 Task: Create a due date automation trigger when advanced on, 2 working days before a card is due add content without an empty description at 11:00 AM.
Action: Mouse moved to (937, 276)
Screenshot: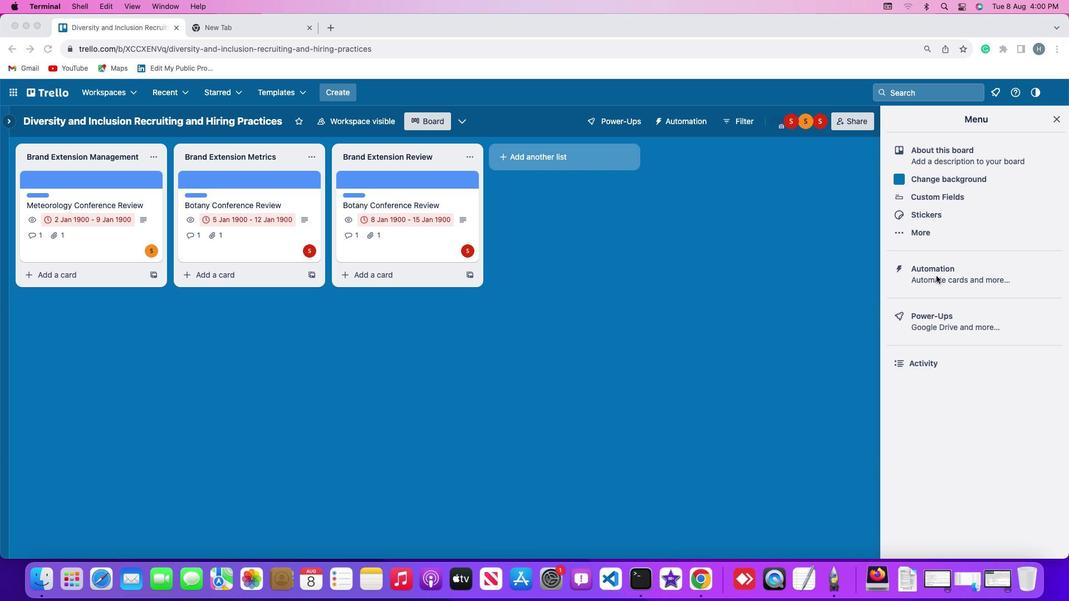 
Action: Mouse pressed left at (937, 276)
Screenshot: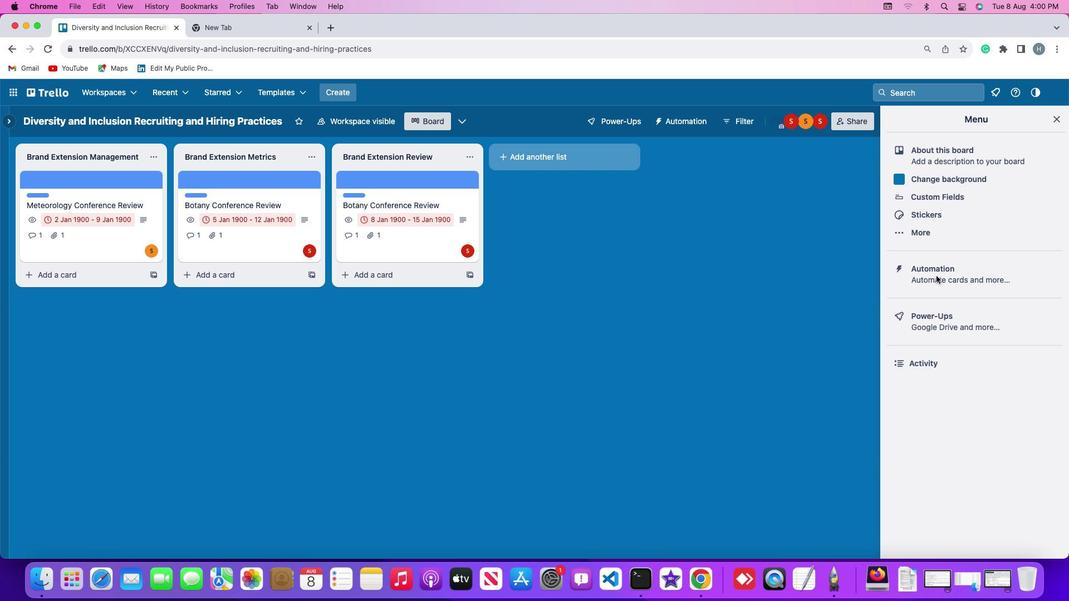 
Action: Mouse pressed left at (937, 276)
Screenshot: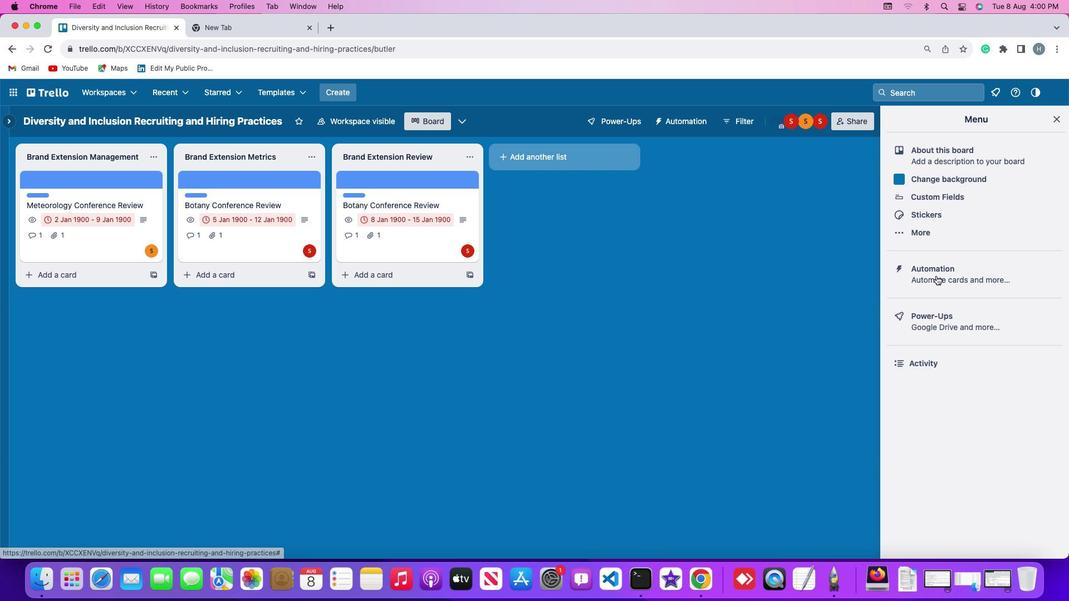 
Action: Mouse moved to (72, 263)
Screenshot: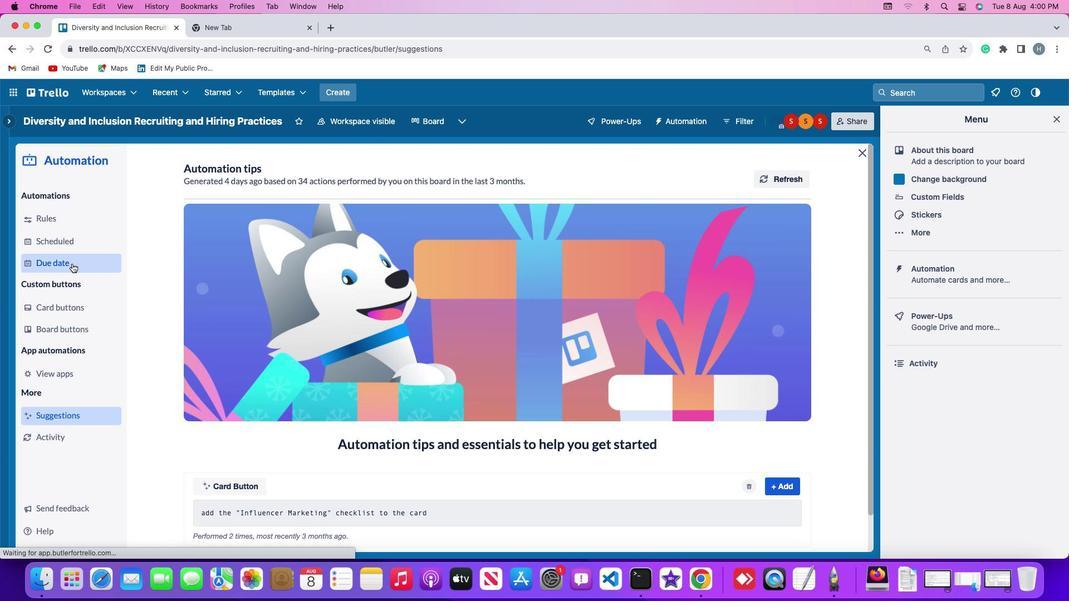 
Action: Mouse pressed left at (72, 263)
Screenshot: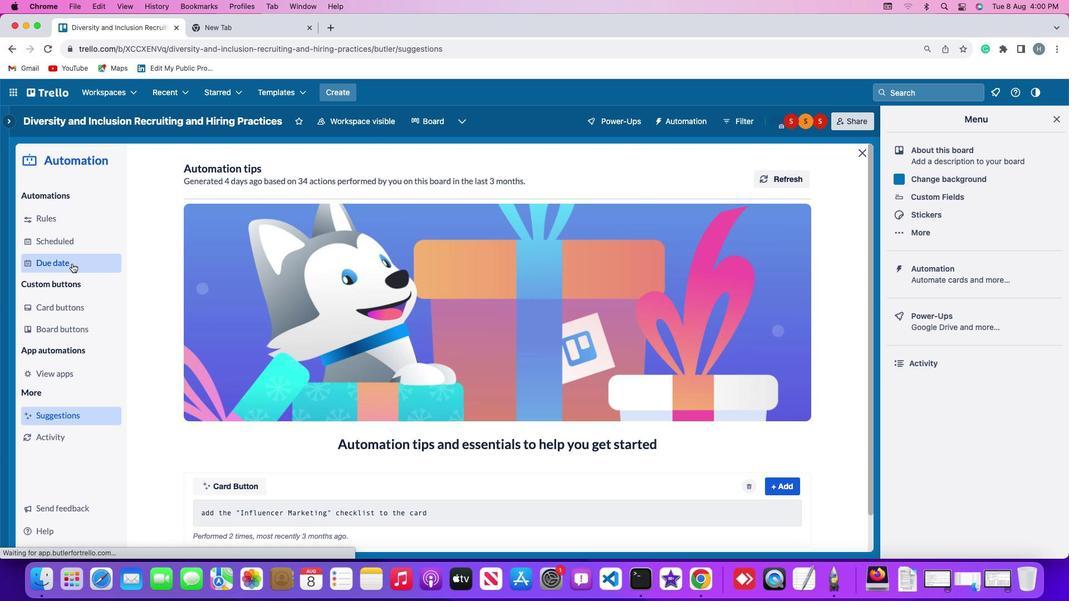 
Action: Mouse moved to (742, 169)
Screenshot: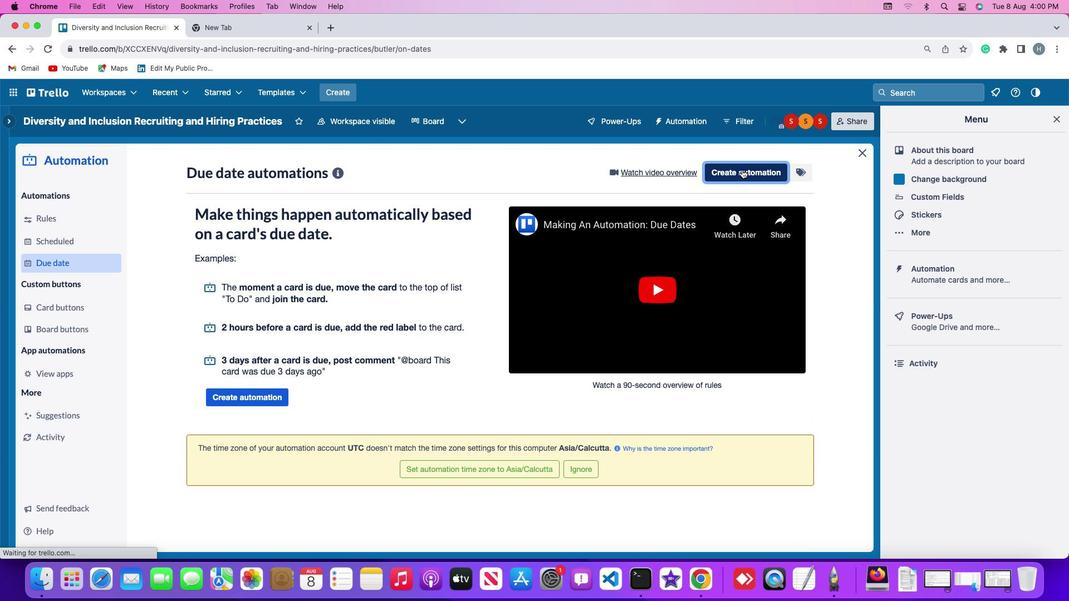 
Action: Mouse pressed left at (742, 169)
Screenshot: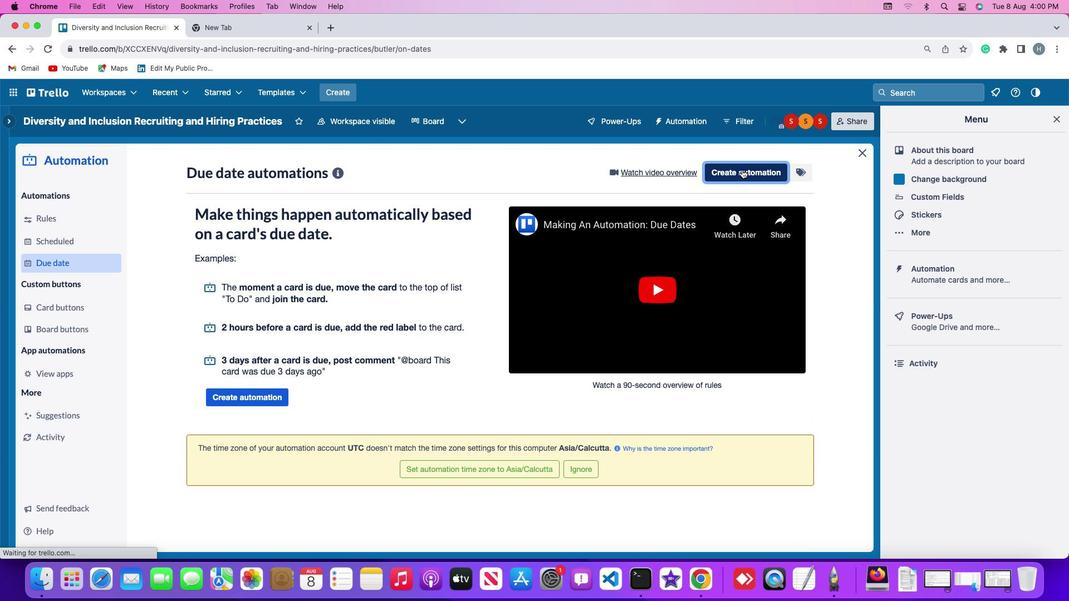 
Action: Mouse moved to (298, 278)
Screenshot: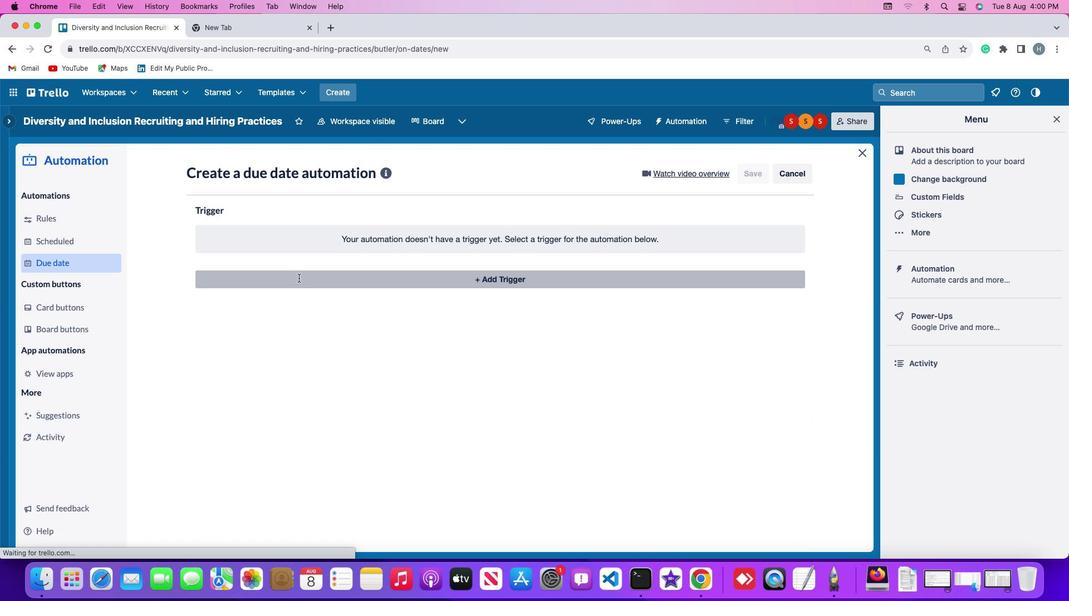 
Action: Mouse pressed left at (298, 278)
Screenshot: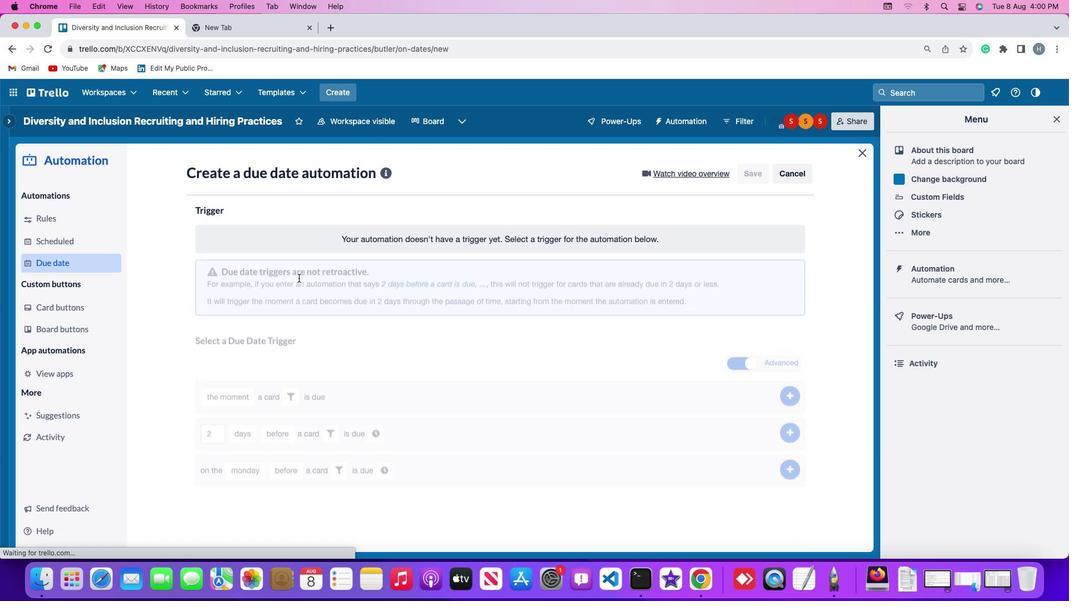 
Action: Mouse moved to (213, 442)
Screenshot: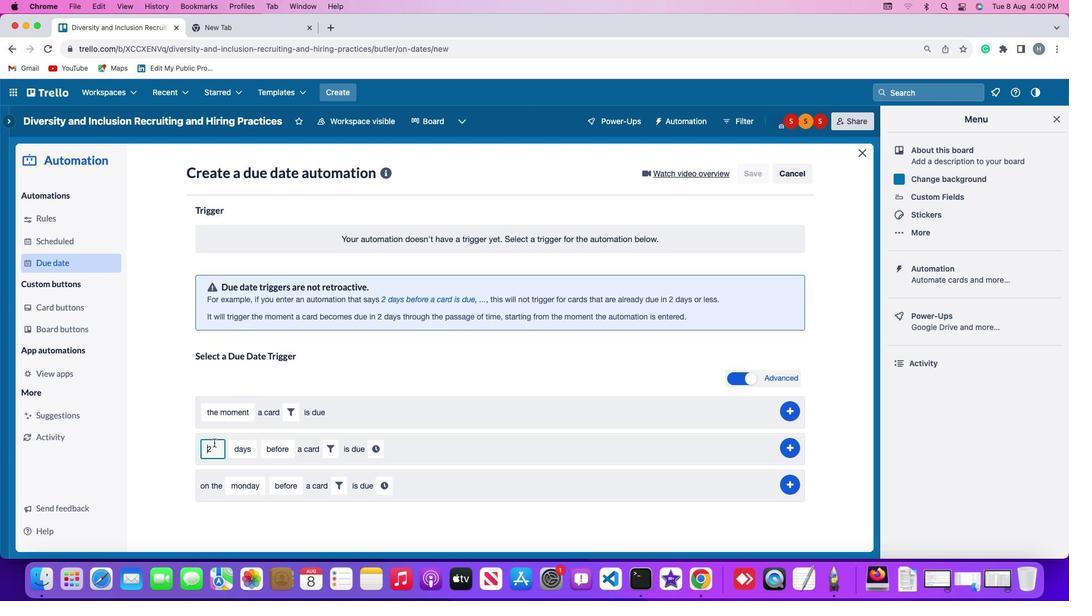 
Action: Mouse pressed left at (213, 442)
Screenshot: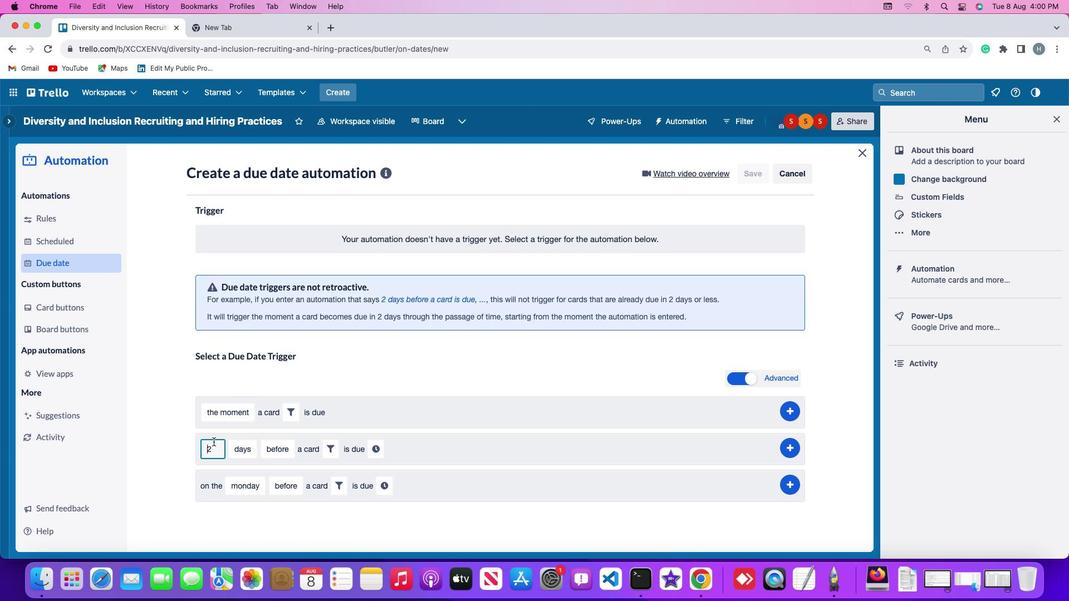 
Action: Mouse moved to (213, 441)
Screenshot: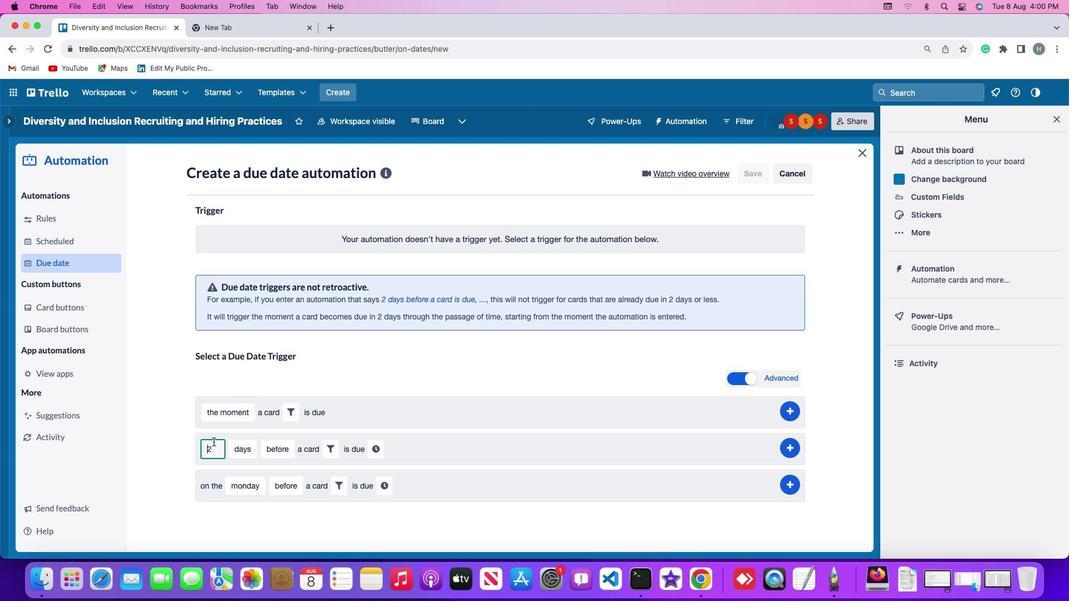 
Action: Key pressed Key.rightKey.backspace'2'
Screenshot: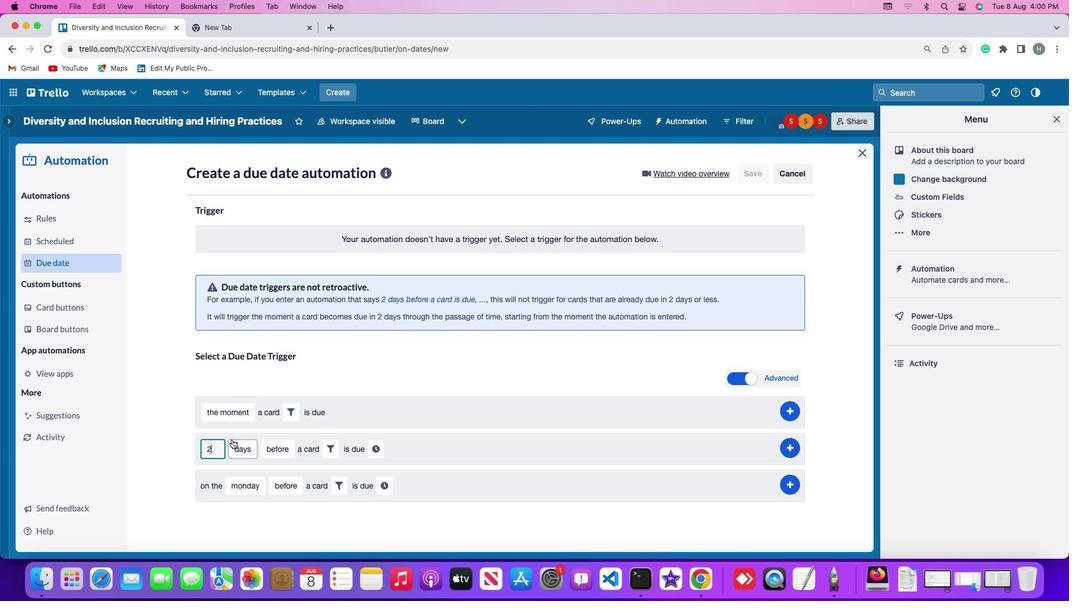 
Action: Mouse moved to (235, 439)
Screenshot: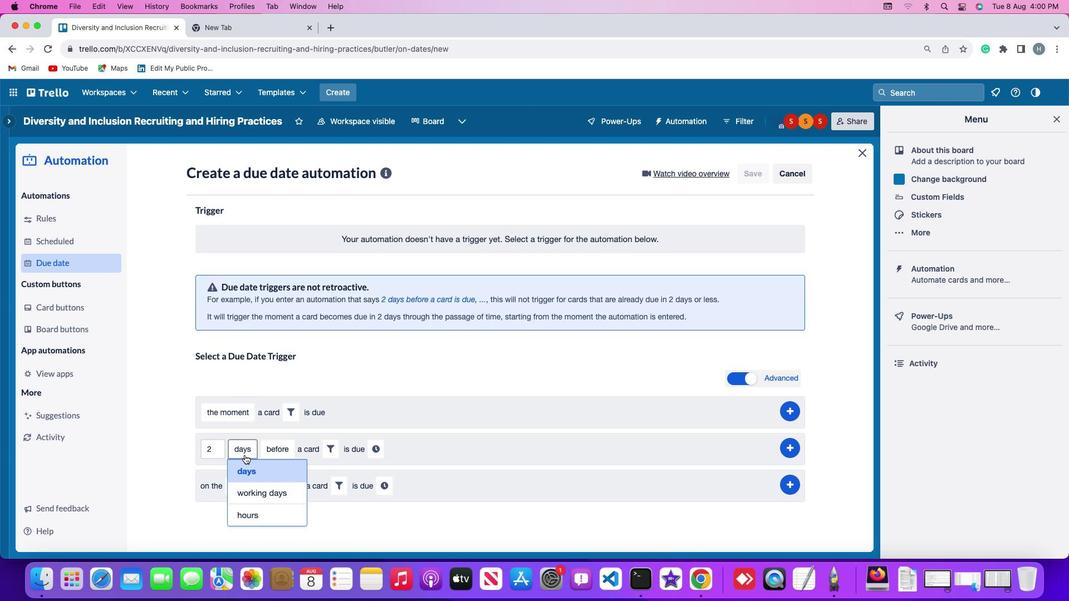 
Action: Mouse pressed left at (235, 439)
Screenshot: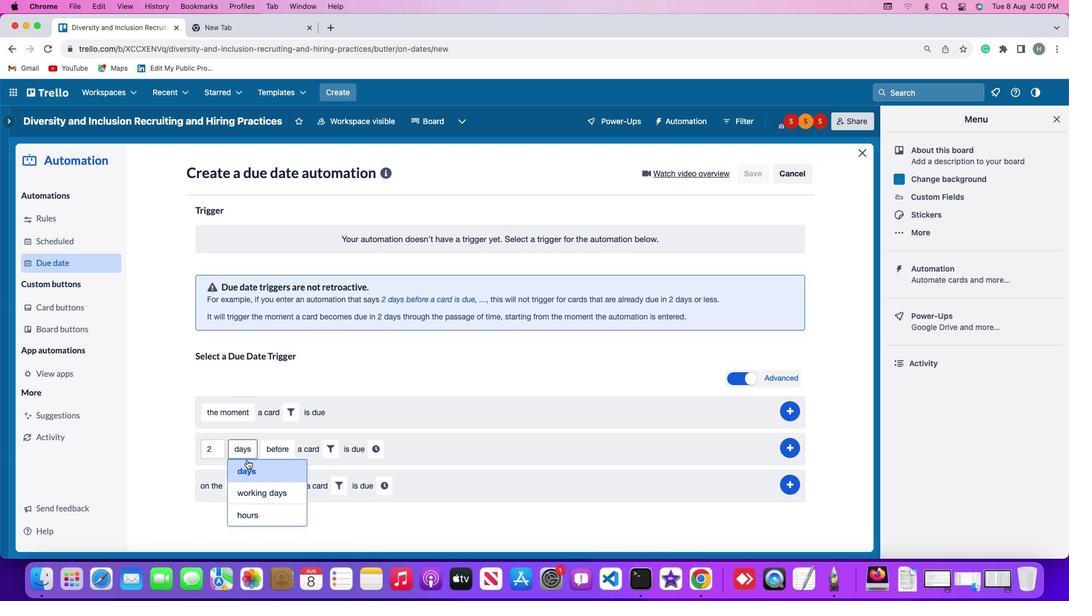 
Action: Mouse moved to (254, 493)
Screenshot: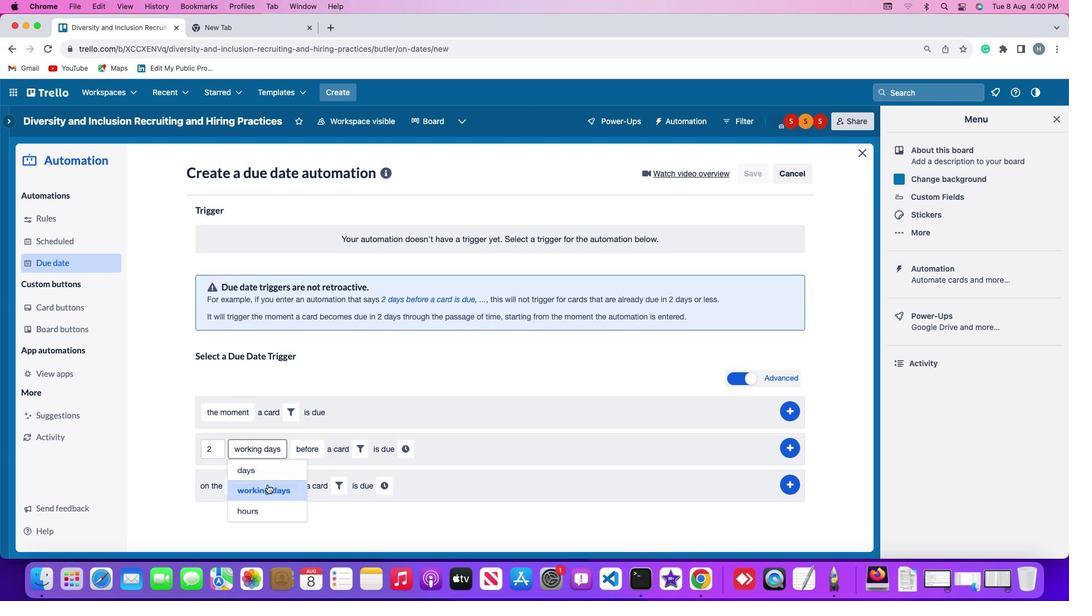 
Action: Mouse pressed left at (254, 493)
Screenshot: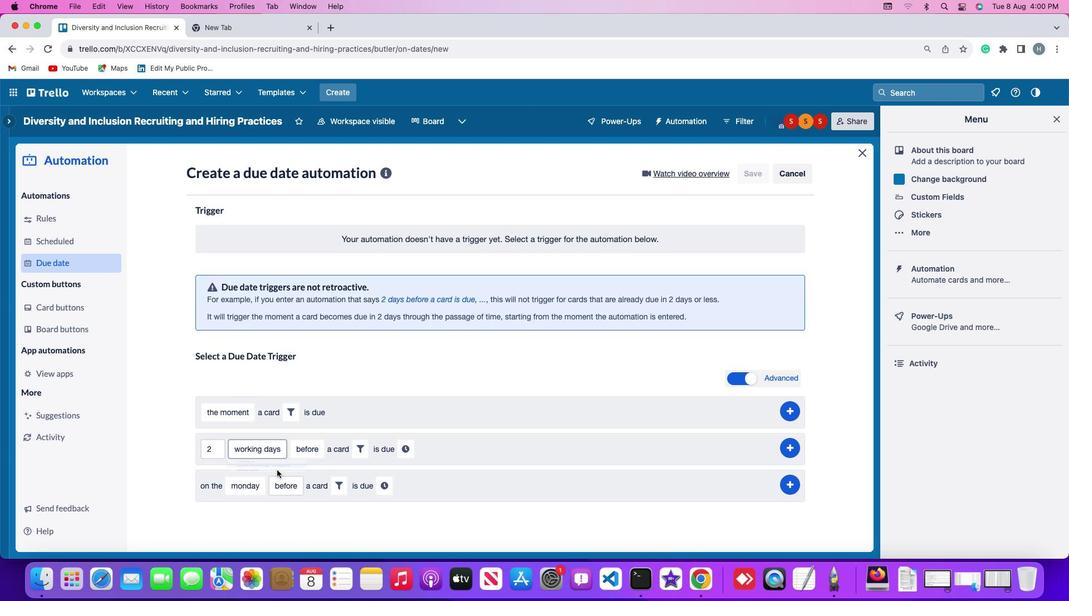 
Action: Mouse moved to (306, 449)
Screenshot: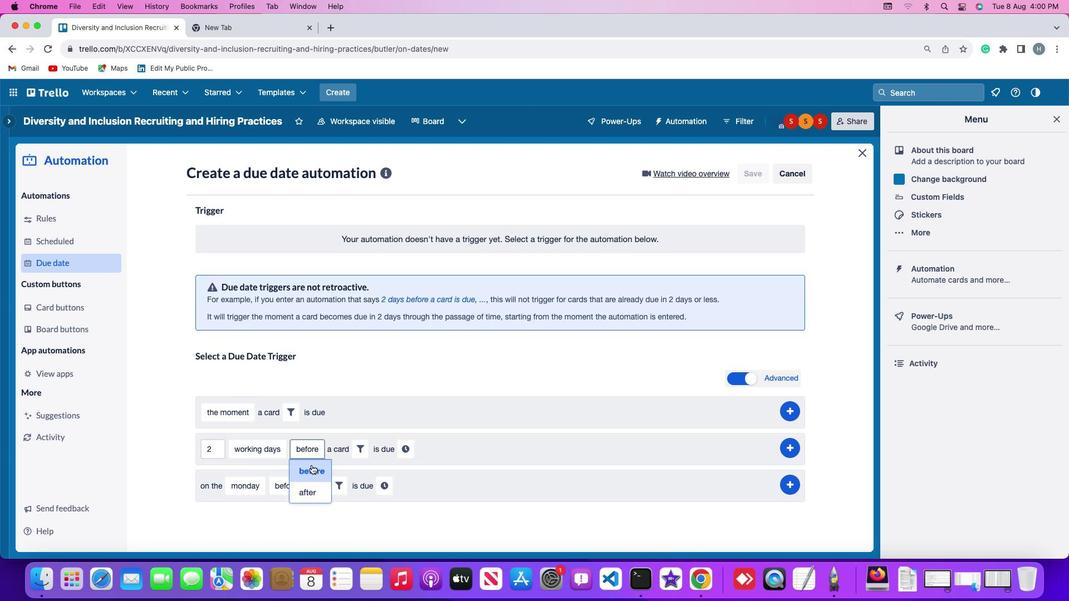
Action: Mouse pressed left at (306, 449)
Screenshot: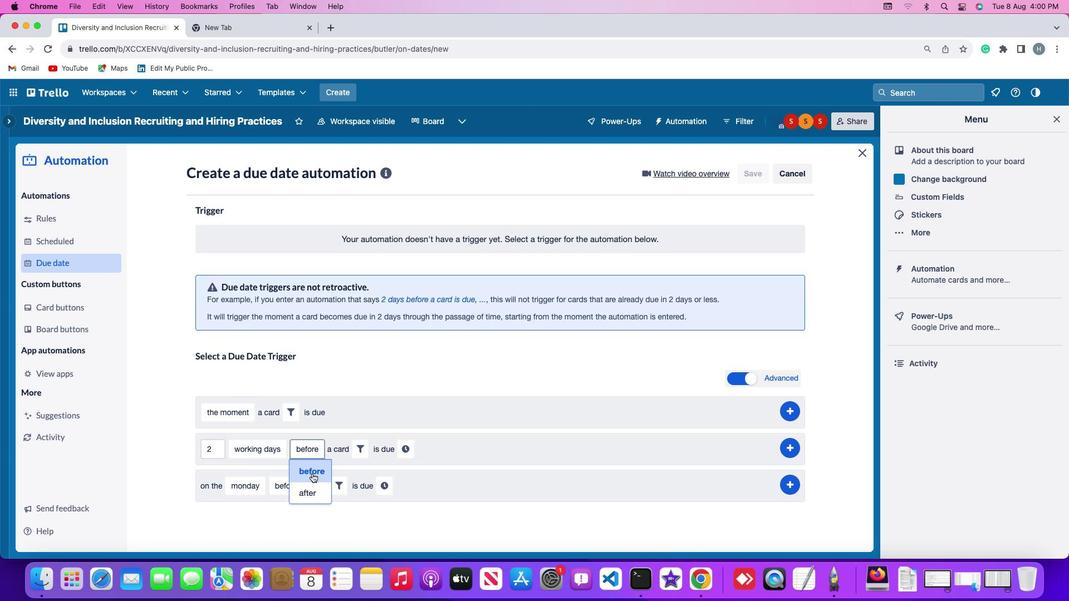 
Action: Mouse moved to (313, 476)
Screenshot: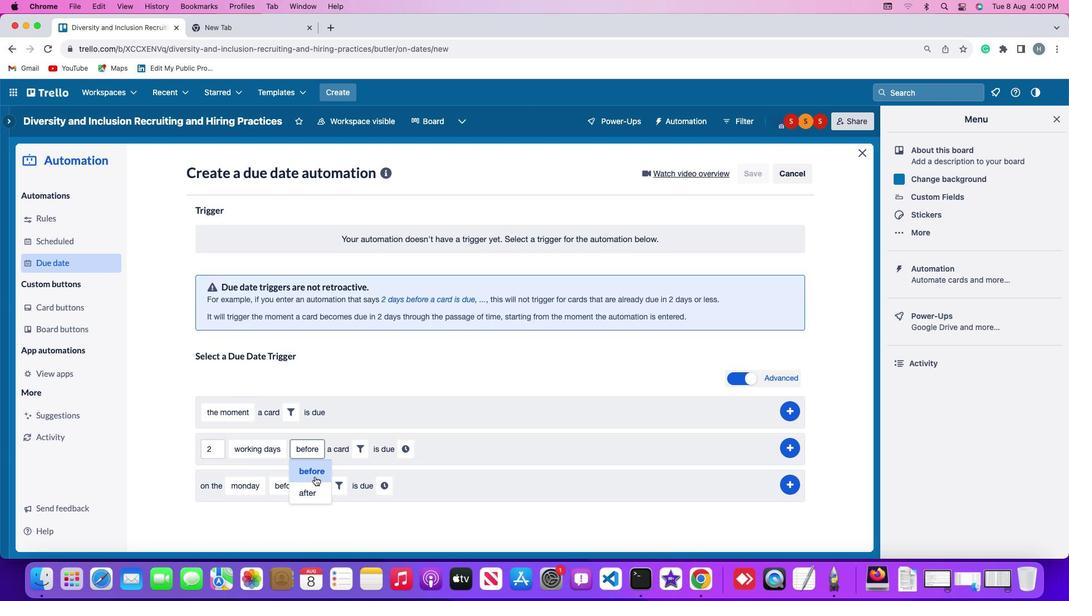
Action: Mouse pressed left at (313, 476)
Screenshot: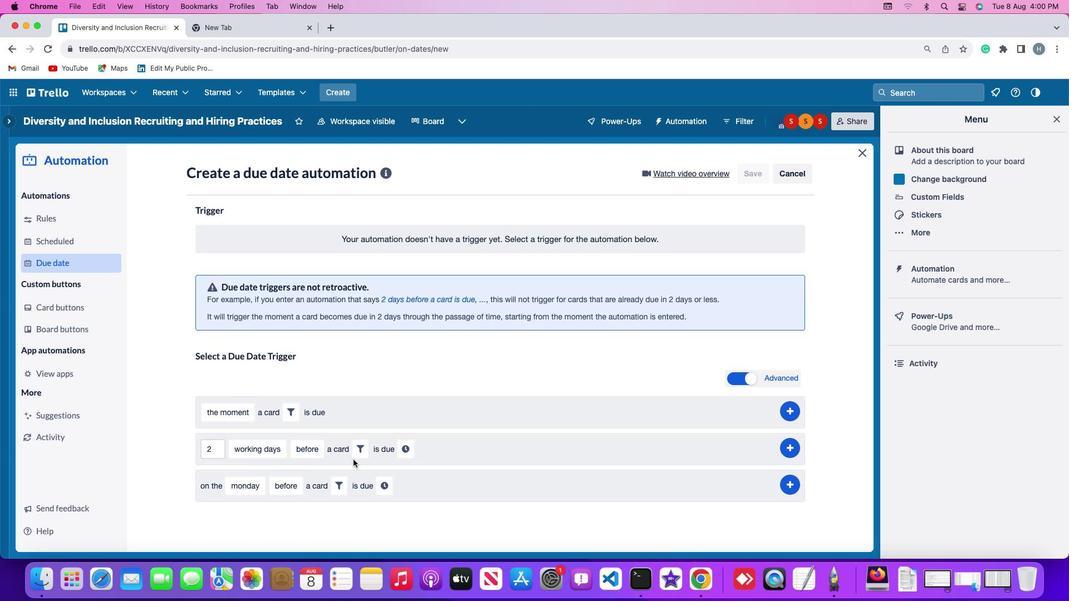 
Action: Mouse moved to (361, 453)
Screenshot: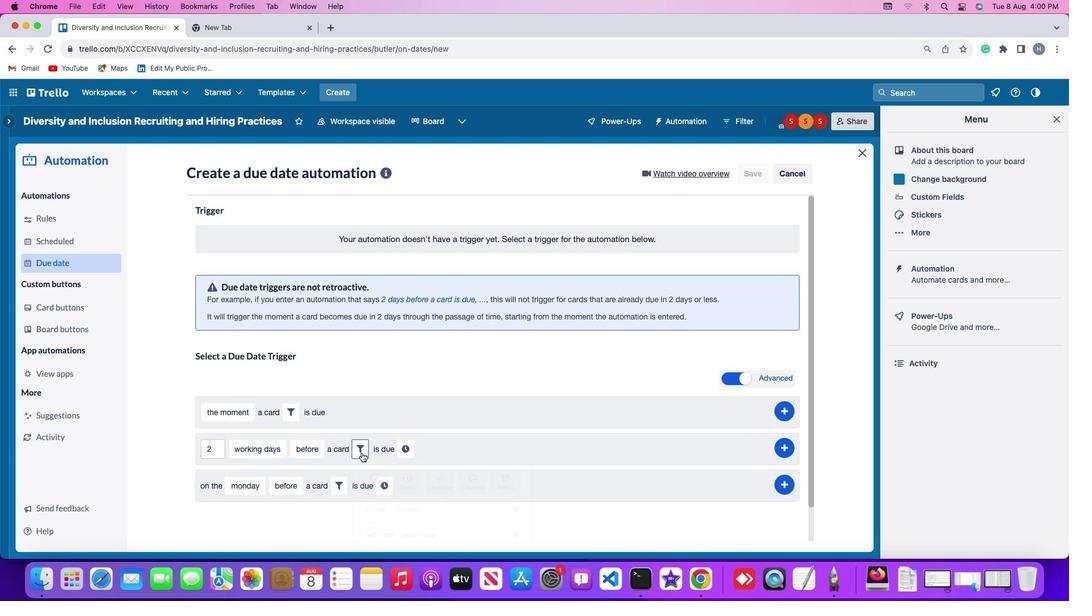 
Action: Mouse pressed left at (361, 453)
Screenshot: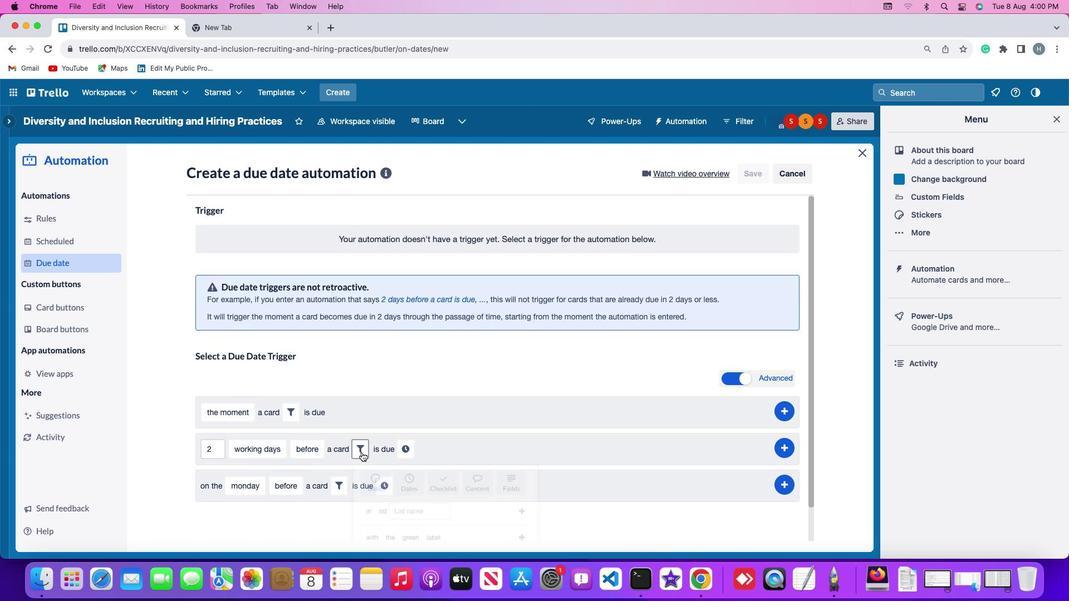 
Action: Mouse moved to (500, 482)
Screenshot: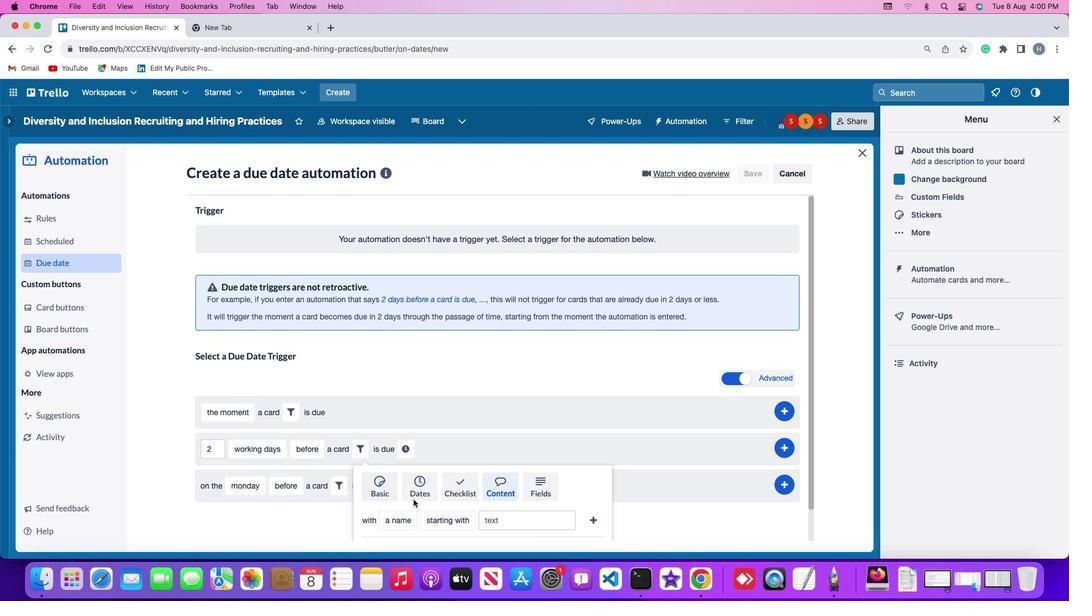
Action: Mouse pressed left at (500, 482)
Screenshot: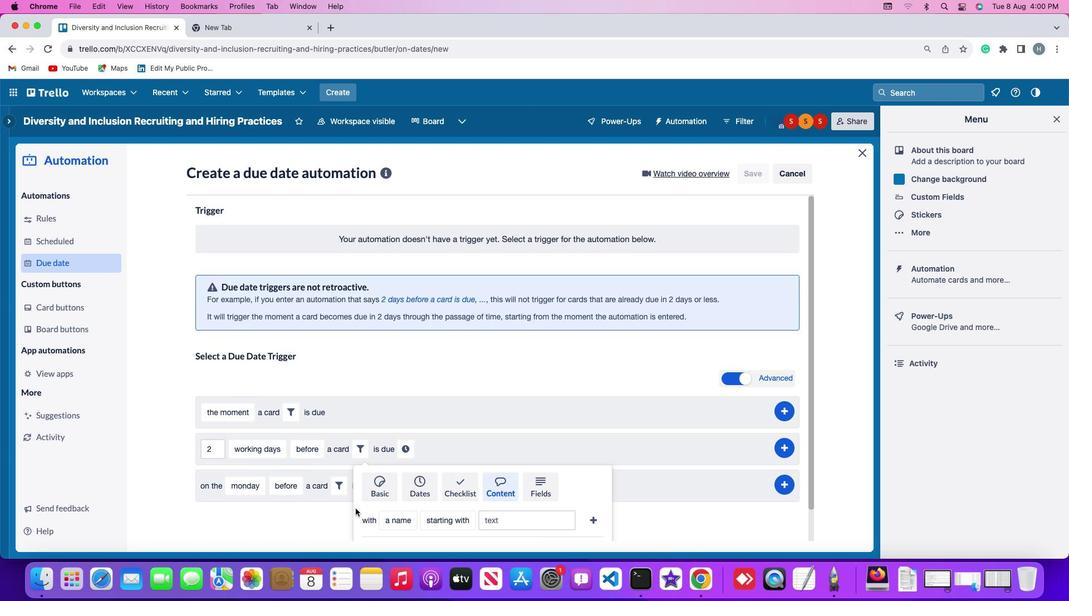 
Action: Mouse moved to (304, 518)
Screenshot: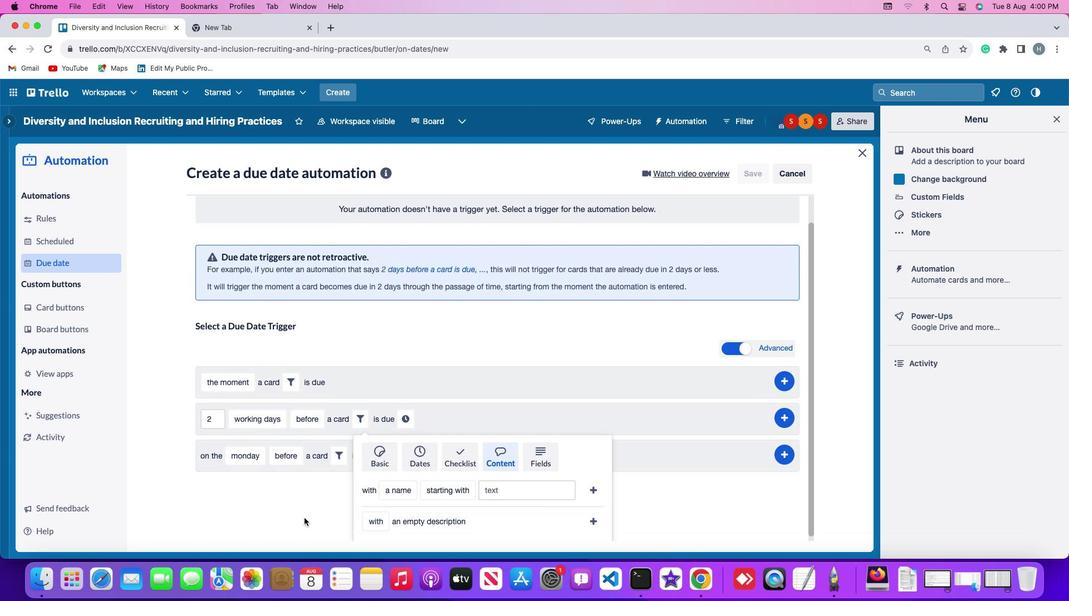 
Action: Mouse scrolled (304, 518) with delta (0, 0)
Screenshot: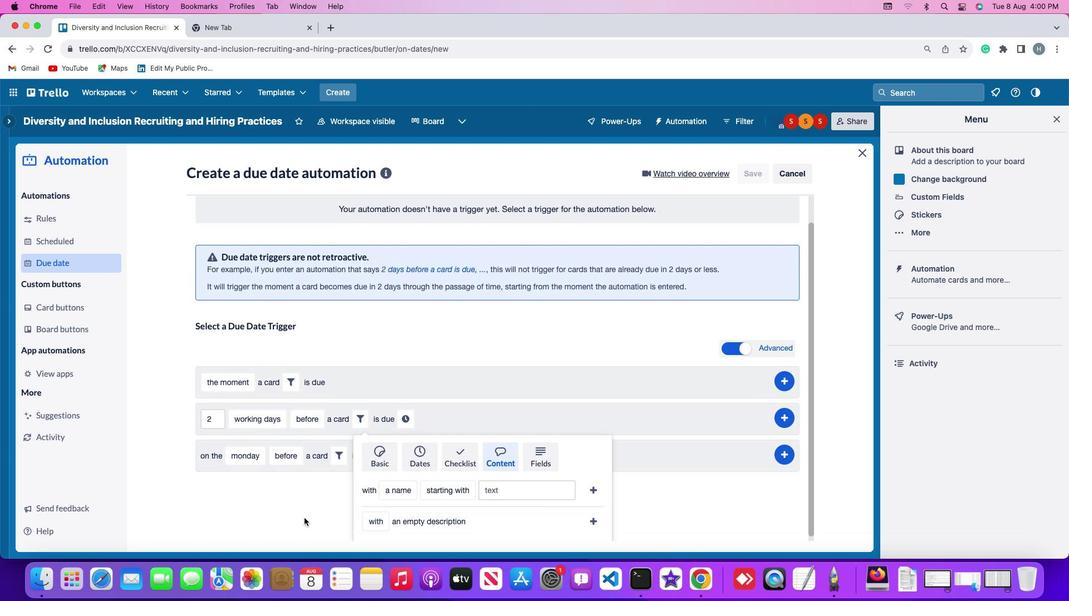 
Action: Mouse scrolled (304, 518) with delta (0, 0)
Screenshot: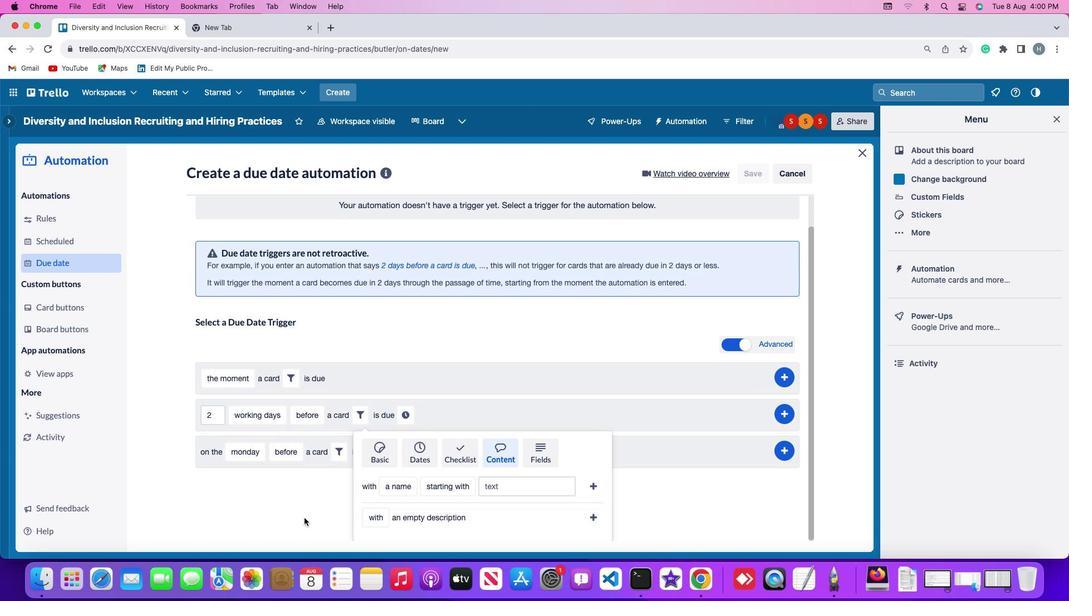 
Action: Mouse scrolled (304, 518) with delta (0, -1)
Screenshot: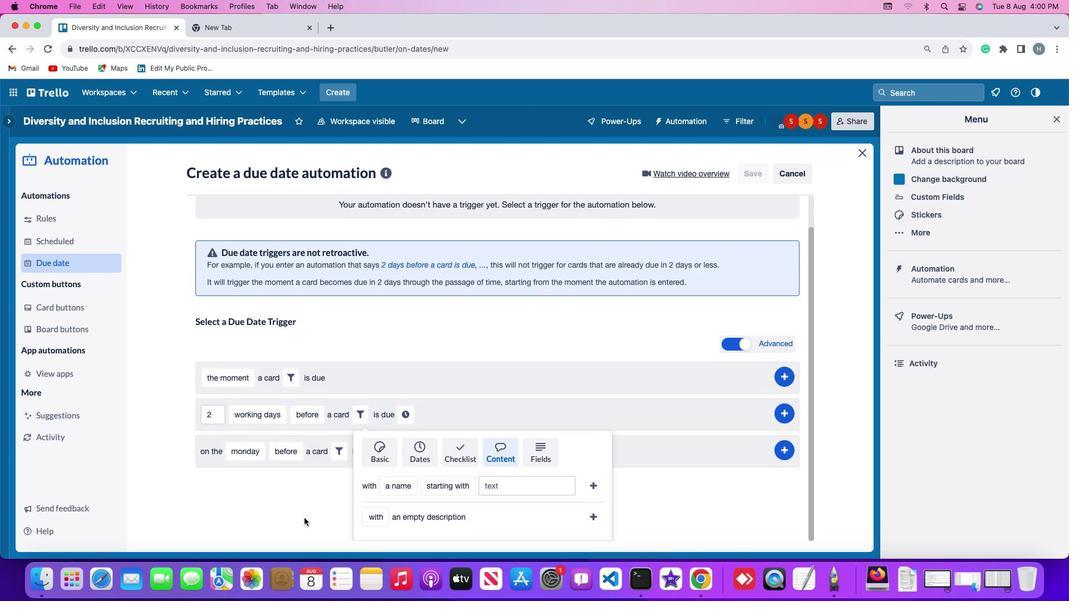 
Action: Mouse scrolled (304, 518) with delta (0, -2)
Screenshot: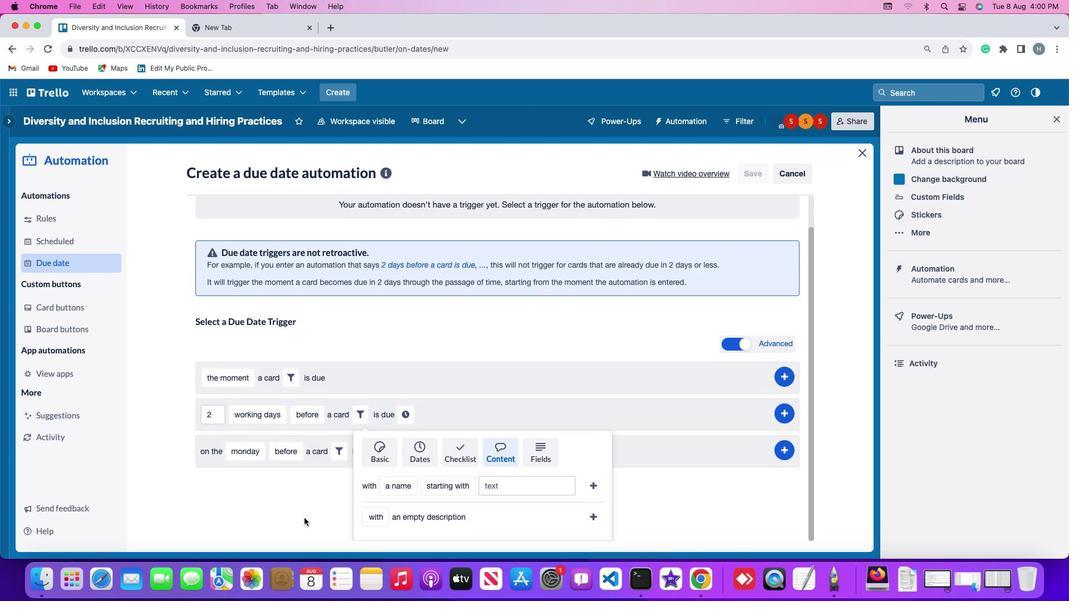 
Action: Mouse scrolled (304, 518) with delta (0, -3)
Screenshot: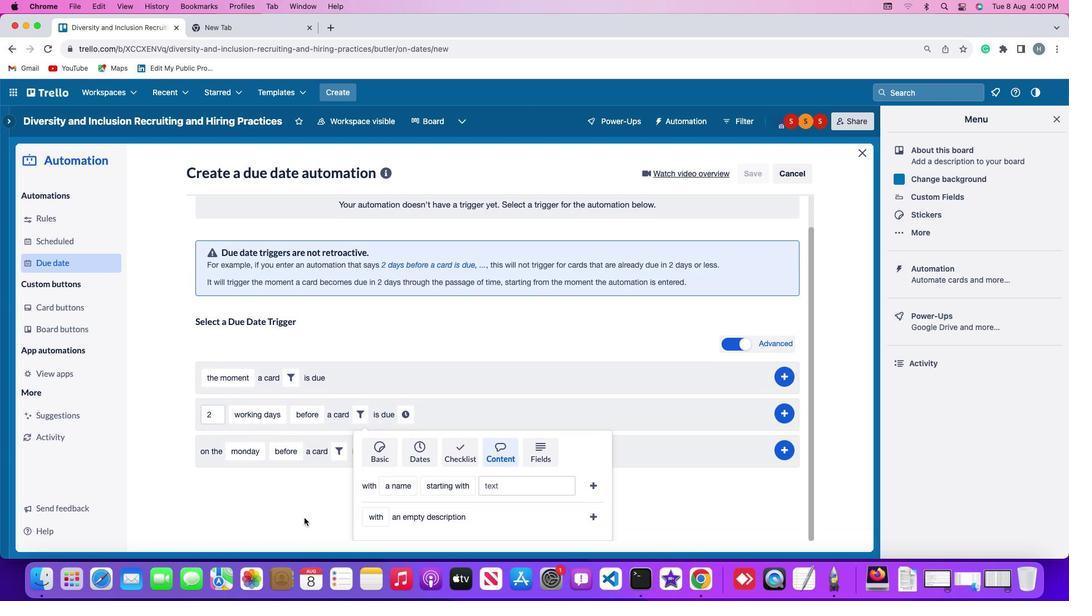 
Action: Mouse moved to (364, 515)
Screenshot: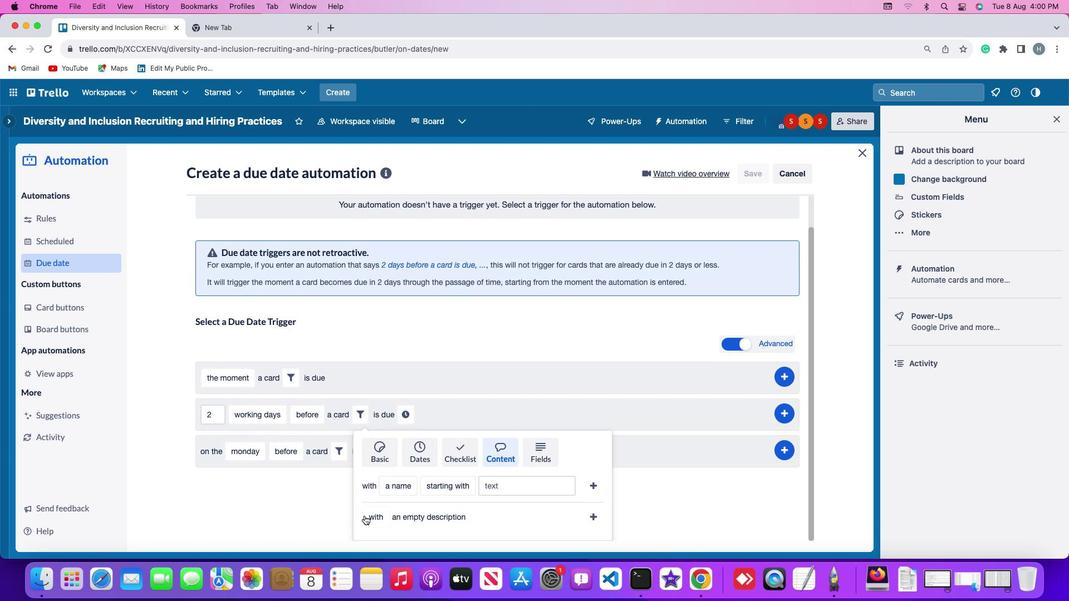 
Action: Mouse pressed left at (364, 515)
Screenshot: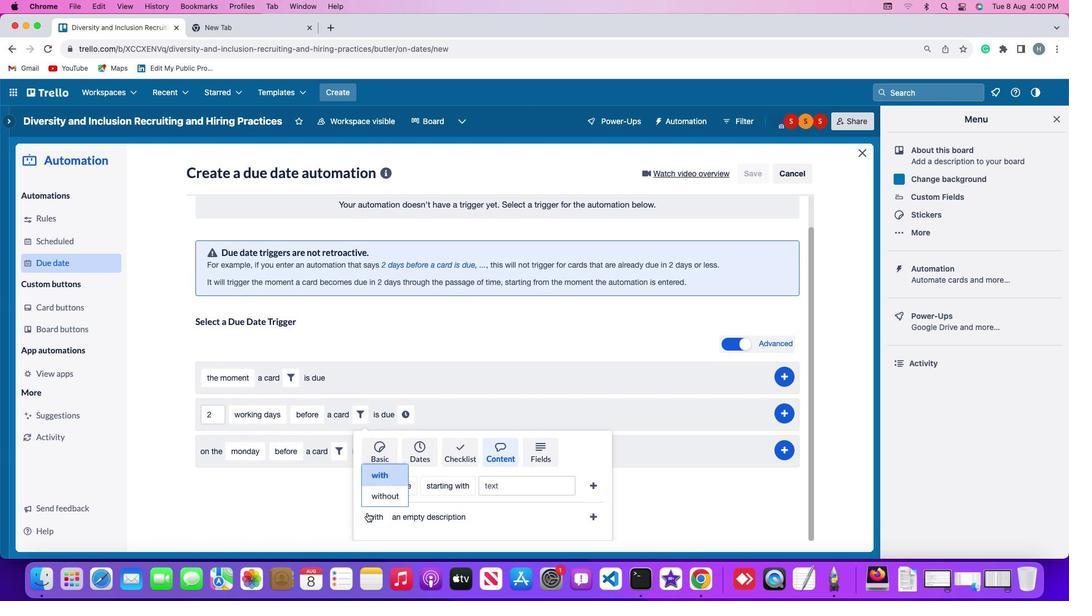 
Action: Mouse moved to (376, 500)
Screenshot: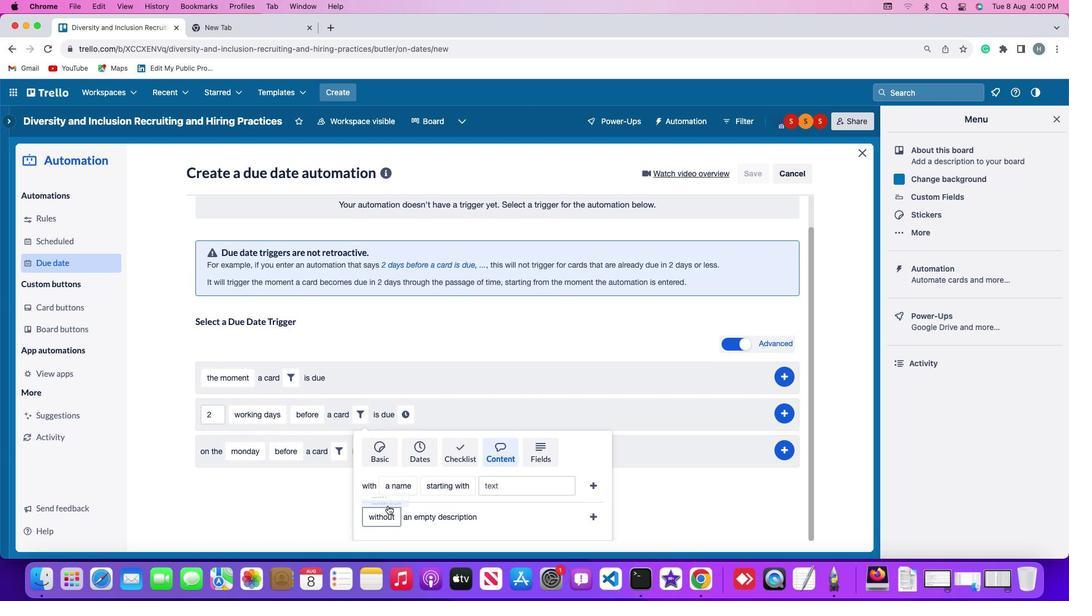
Action: Mouse pressed left at (376, 500)
Screenshot: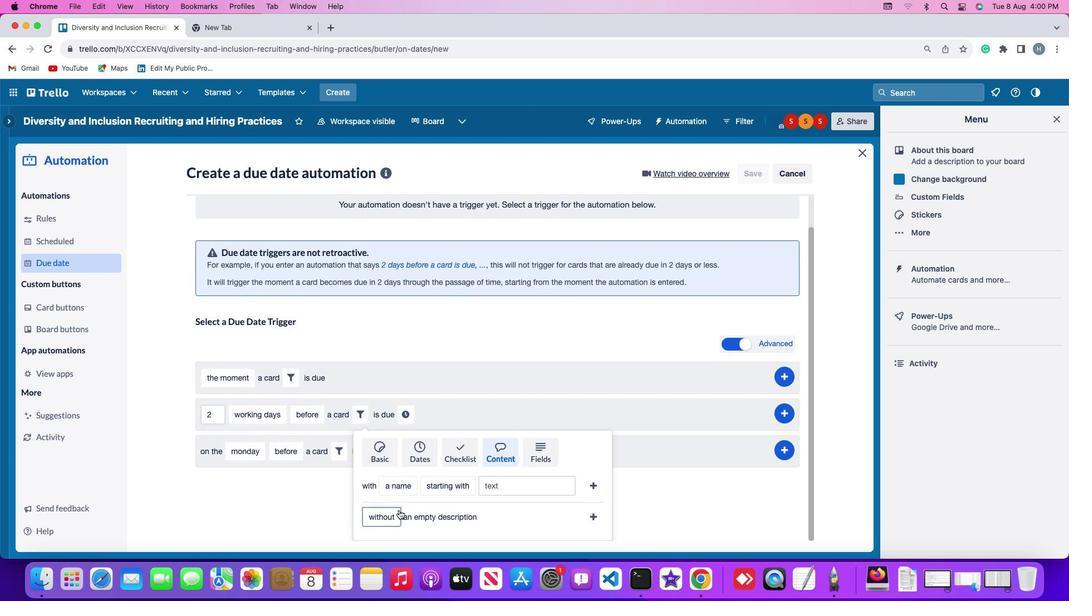 
Action: Mouse moved to (595, 515)
Screenshot: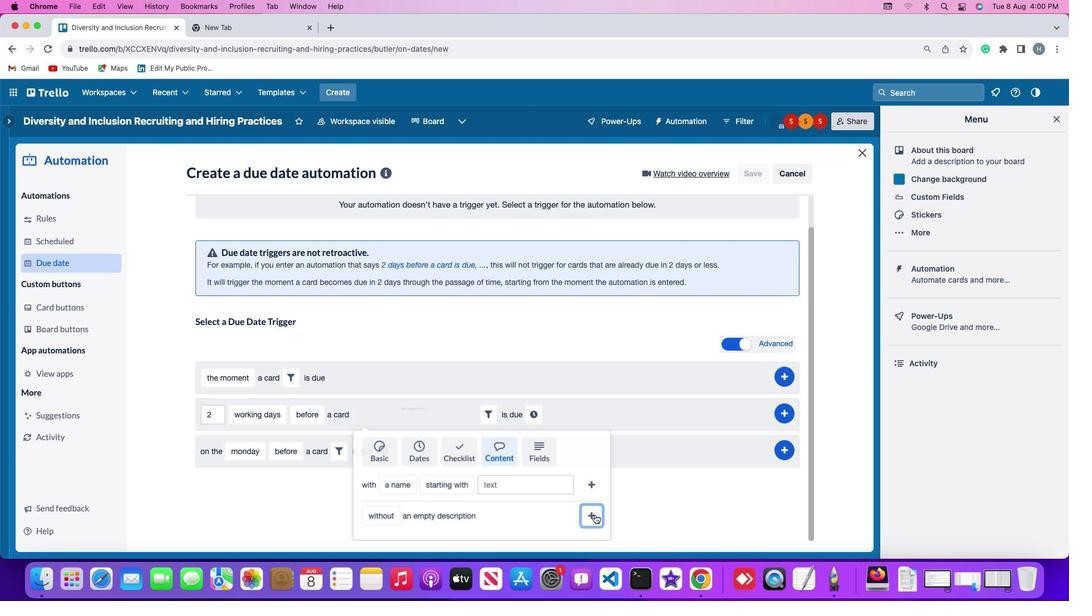 
Action: Mouse pressed left at (595, 515)
Screenshot: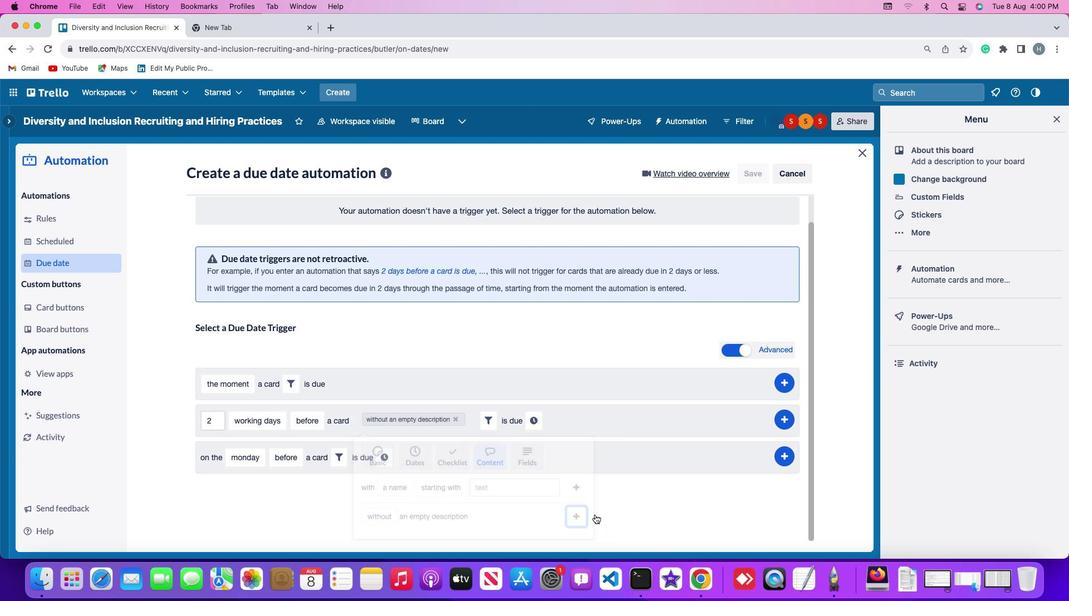 
Action: Mouse moved to (528, 451)
Screenshot: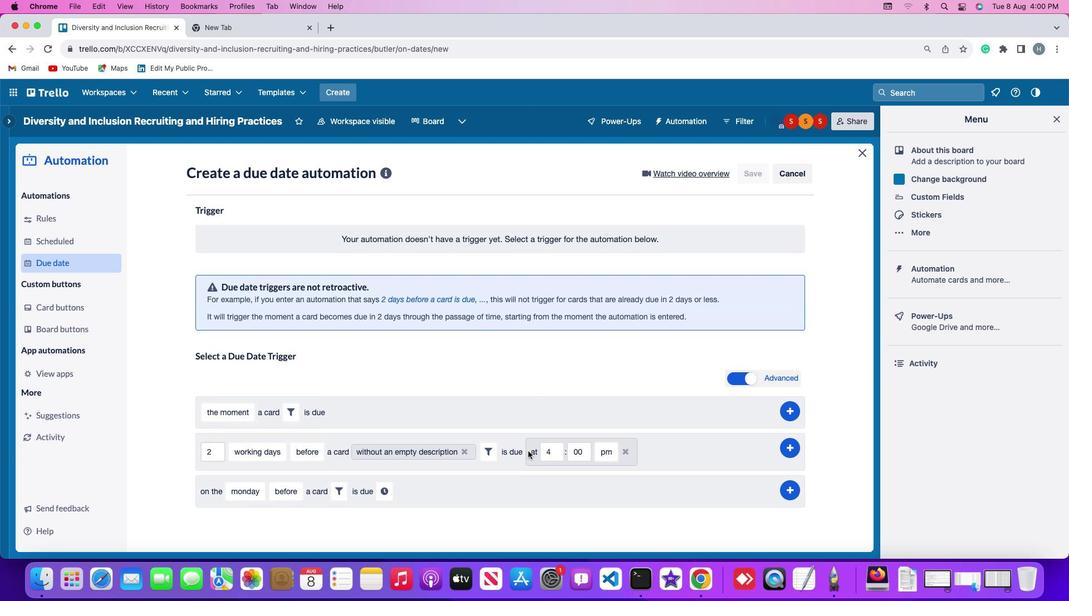 
Action: Mouse pressed left at (528, 451)
Screenshot: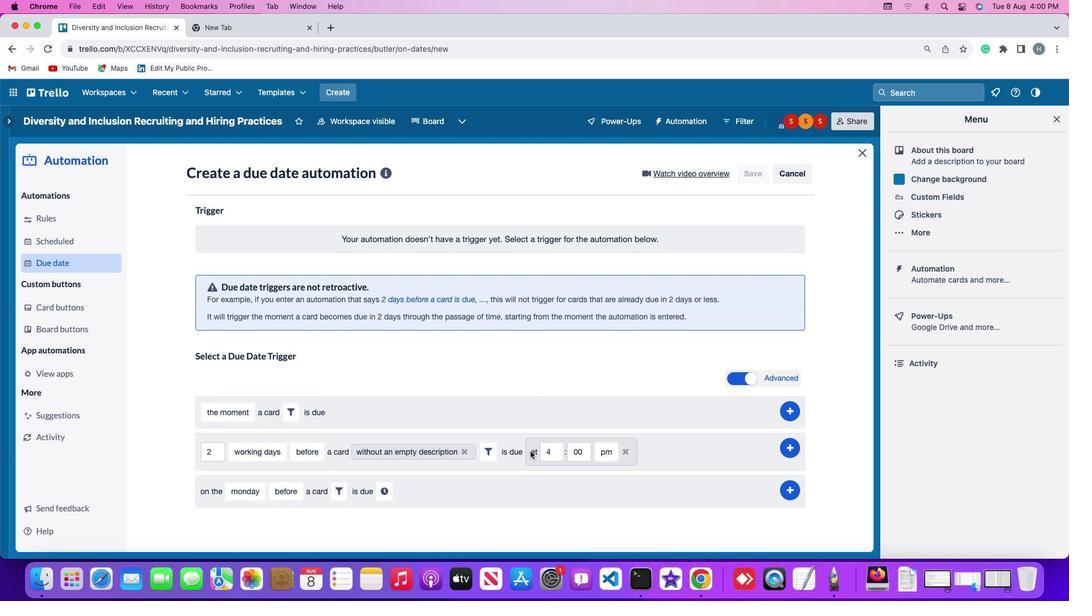 
Action: Mouse moved to (552, 451)
Screenshot: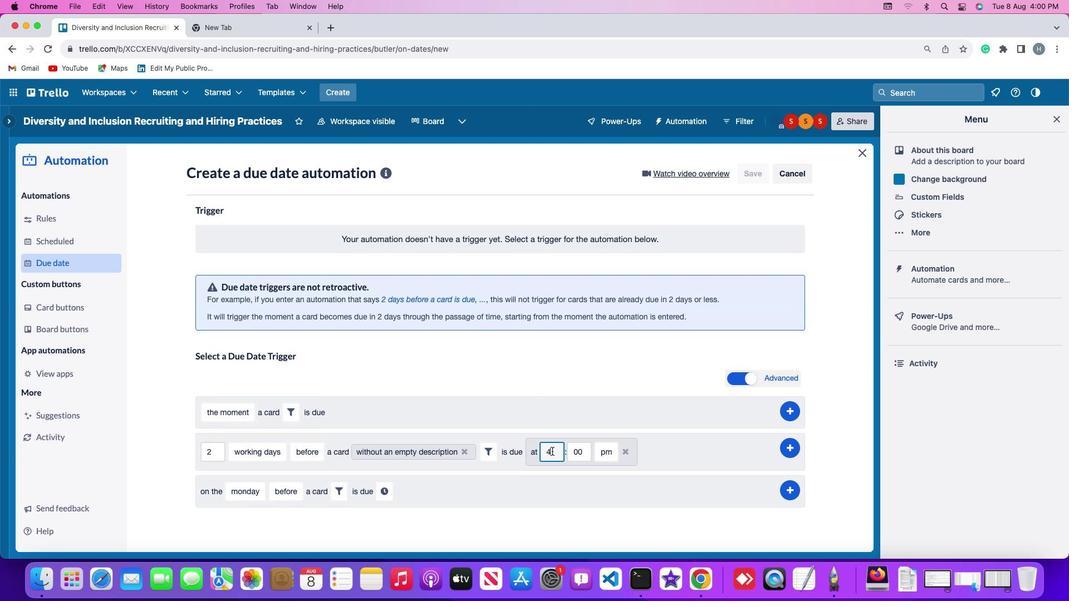 
Action: Mouse pressed left at (552, 451)
Screenshot: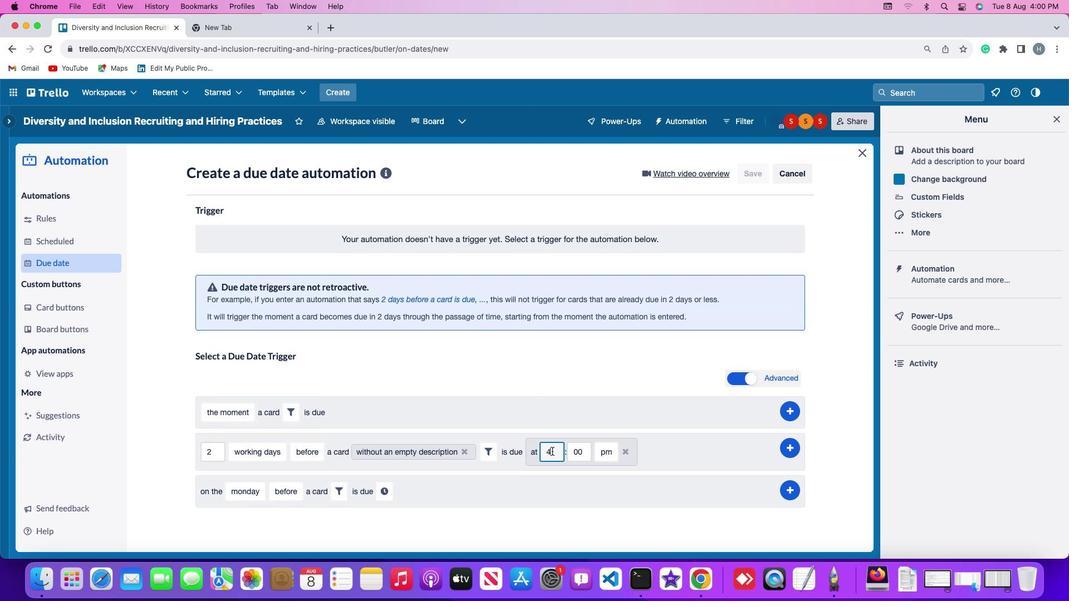 
Action: Key pressed Key.backspace'1''1'
Screenshot: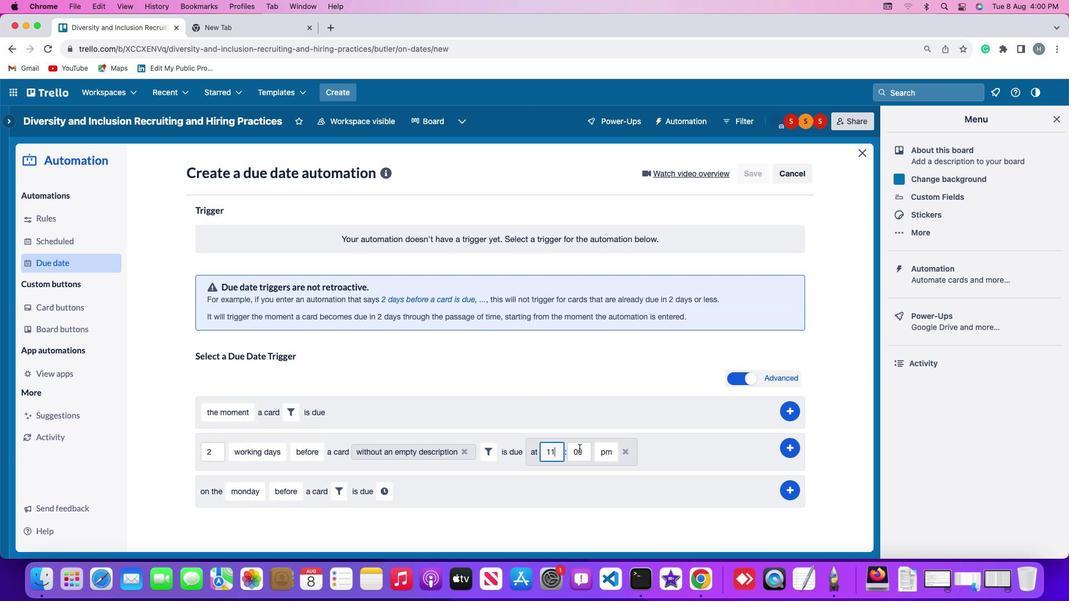 
Action: Mouse moved to (585, 451)
Screenshot: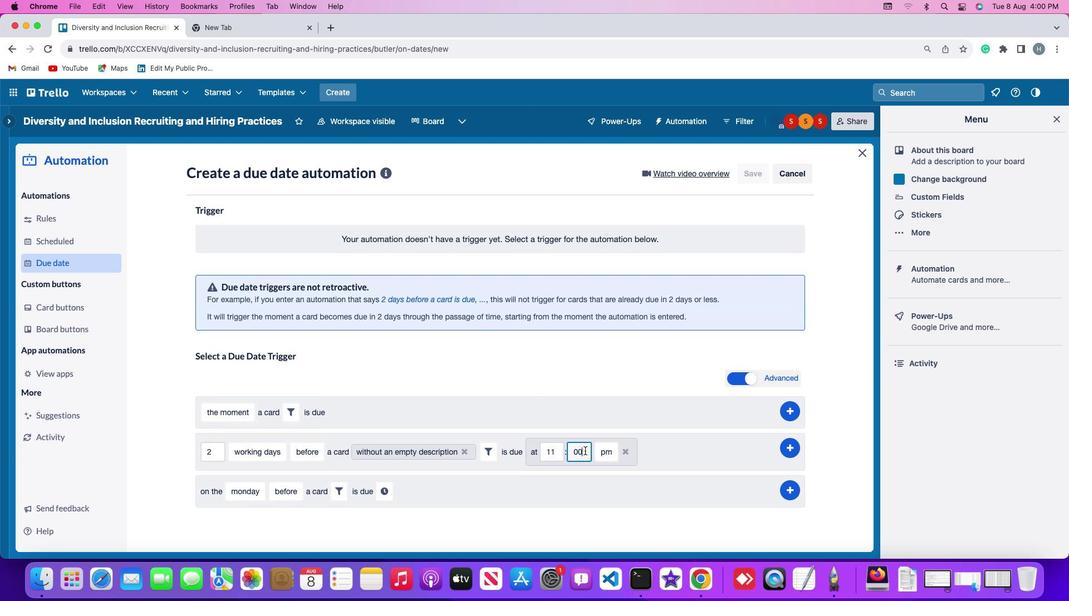 
Action: Mouse pressed left at (585, 451)
Screenshot: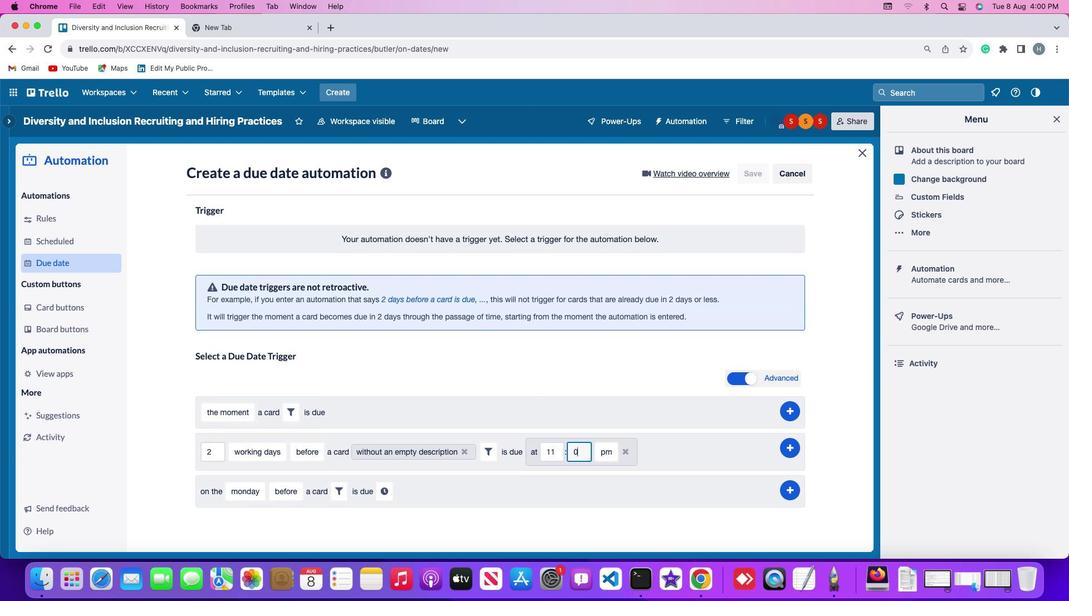 
Action: Key pressed Key.backspaceKey.backspace'0''0'
Screenshot: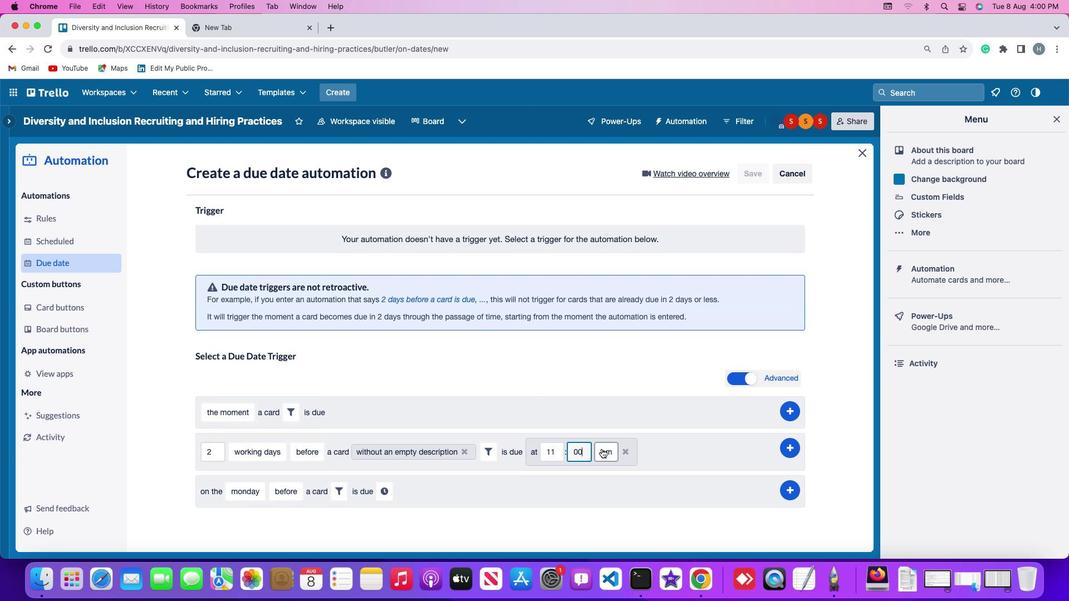 
Action: Mouse moved to (603, 448)
Screenshot: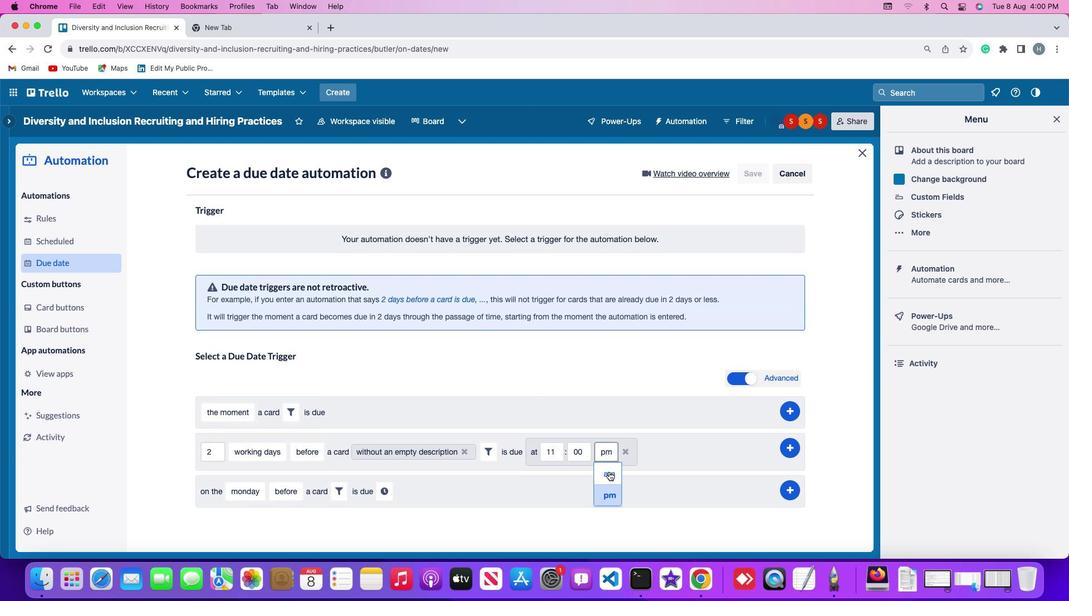 
Action: Mouse pressed left at (603, 448)
Screenshot: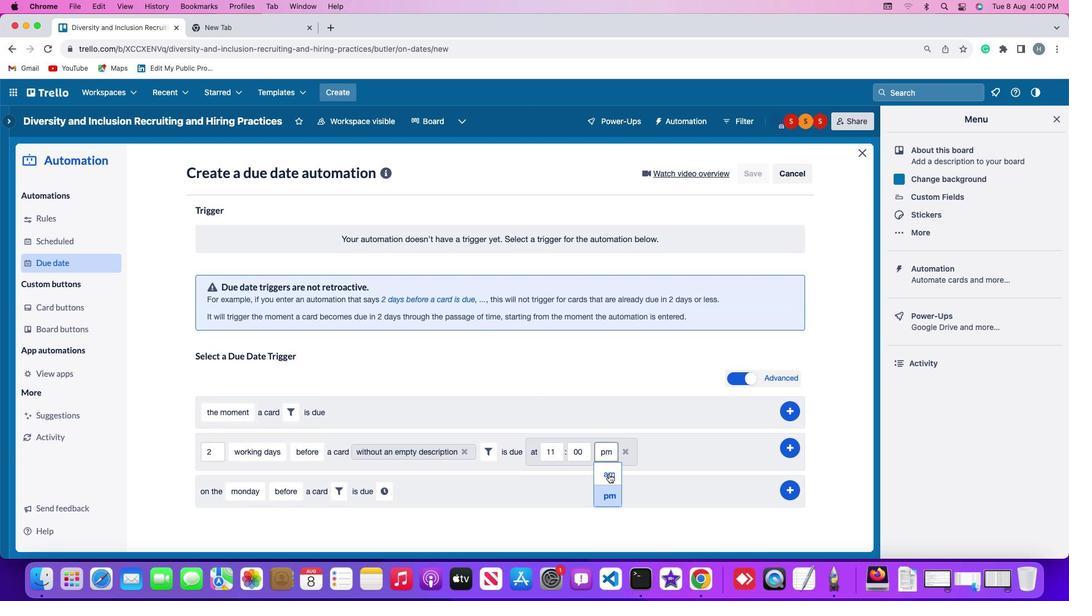 
Action: Mouse moved to (609, 474)
Screenshot: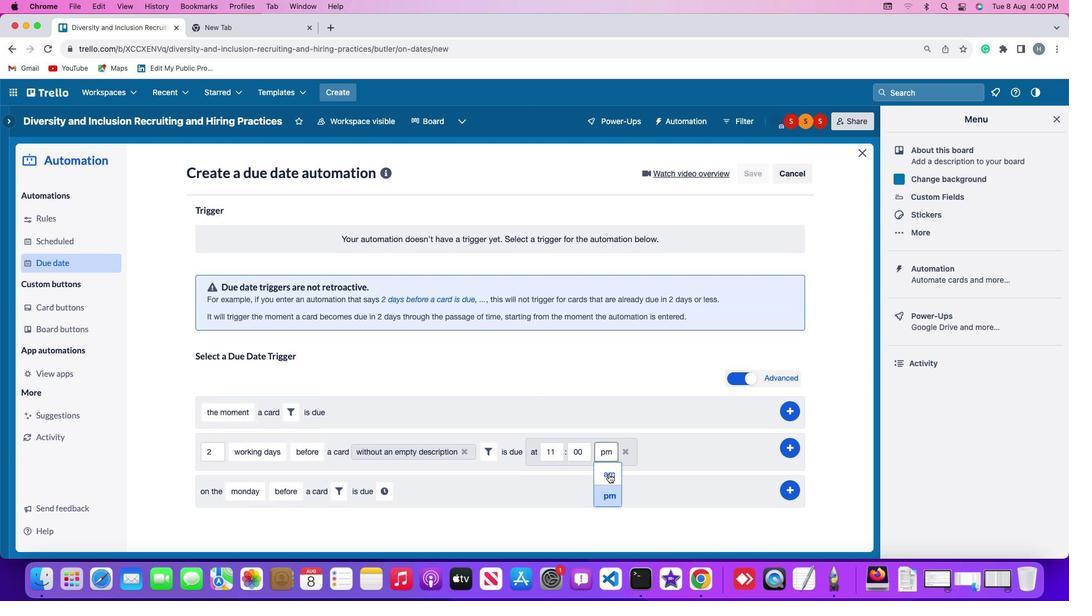
Action: Mouse pressed left at (609, 474)
Screenshot: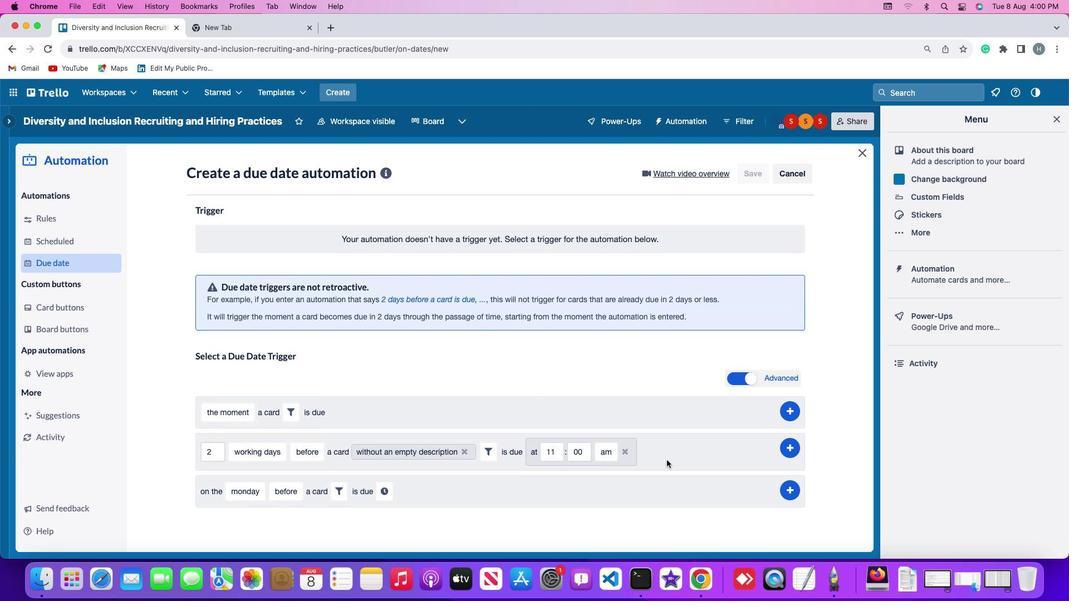 
Action: Mouse moved to (791, 445)
Screenshot: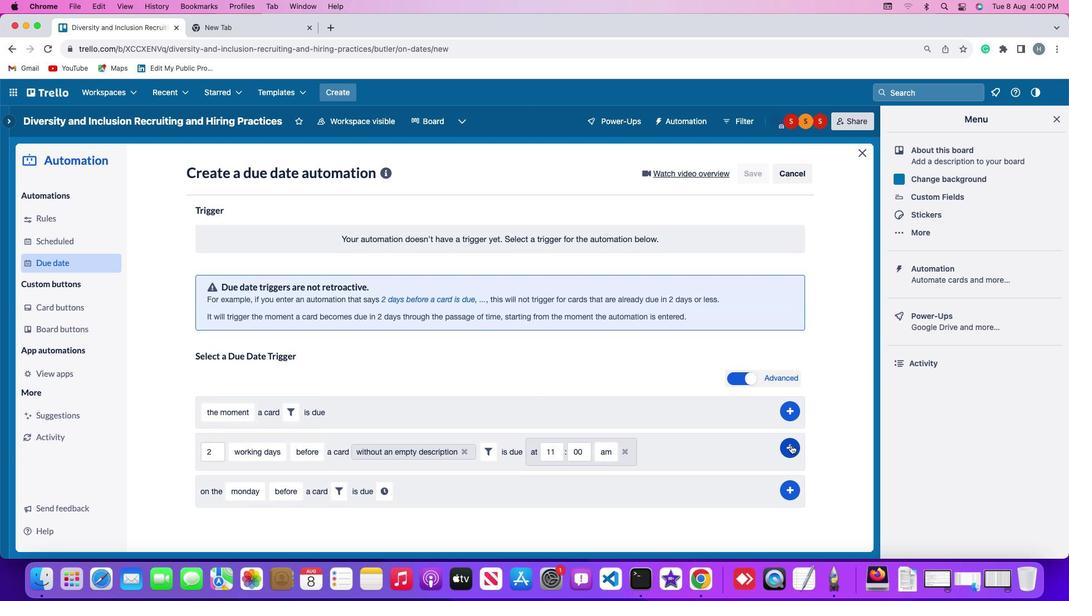 
Action: Mouse pressed left at (791, 445)
Screenshot: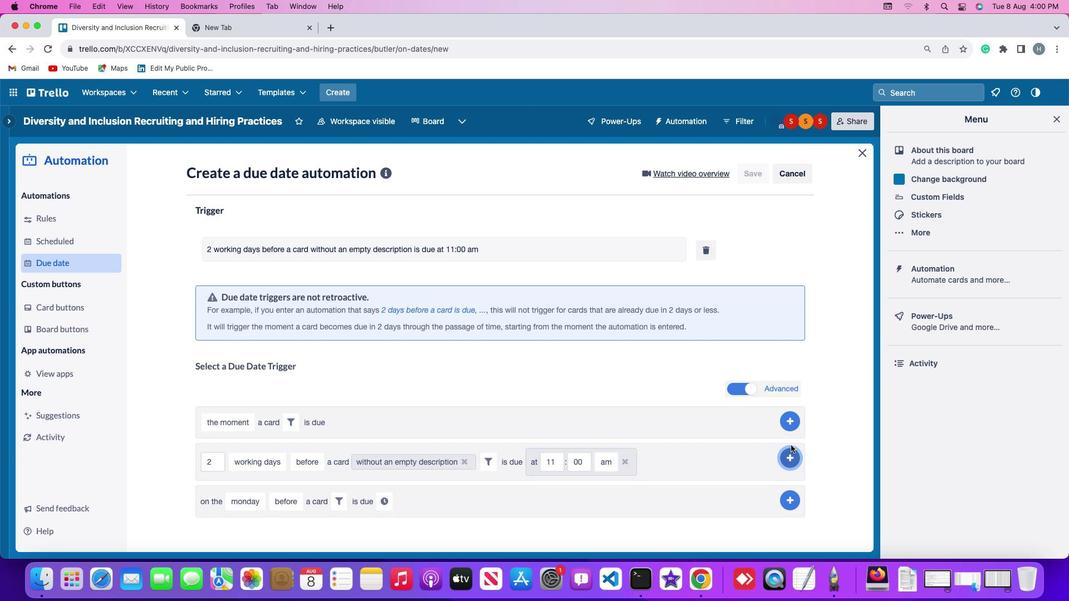 
Action: Mouse moved to (830, 318)
Screenshot: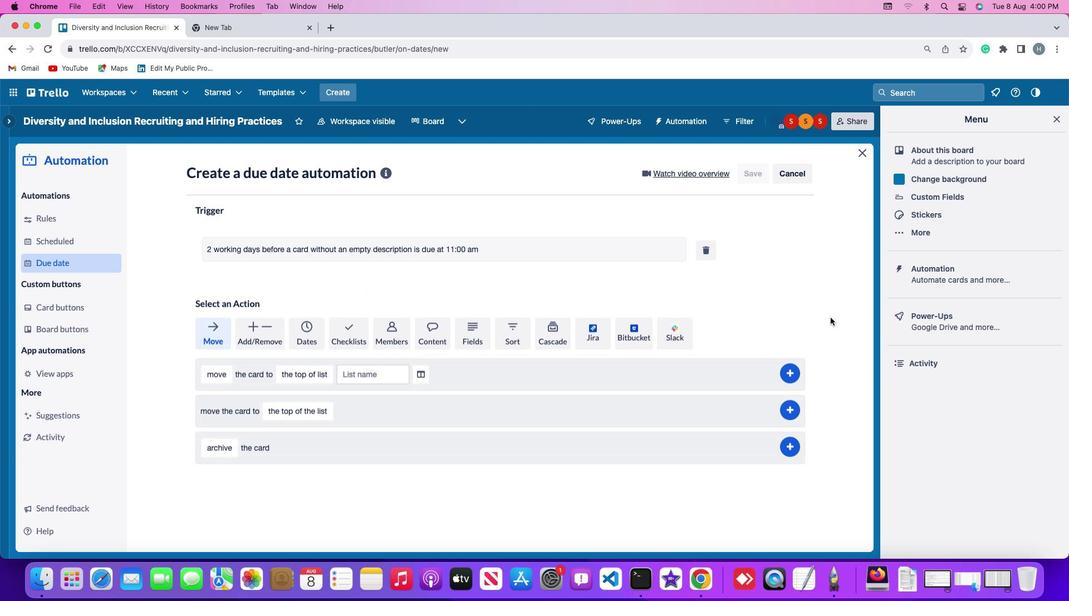 
